 Task: Change the network throttling profile name of the network throttling profile "Slow 2G" to "Slow 2Ghz".
Action: Mouse moved to (1164, 35)
Screenshot: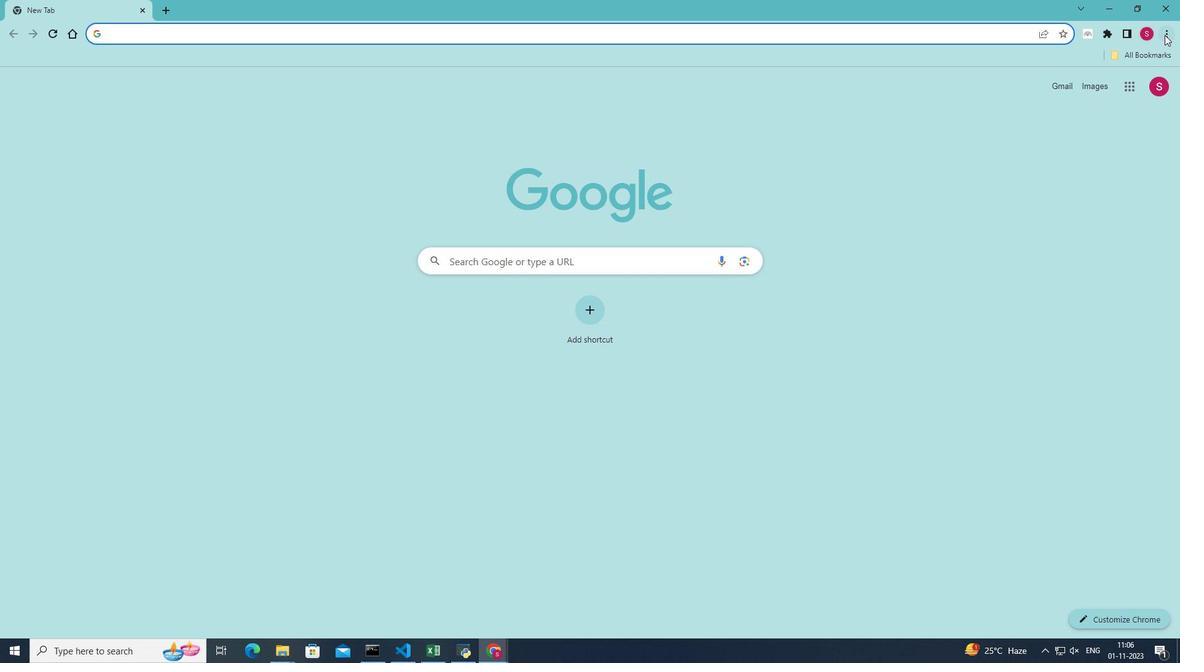 
Action: Mouse pressed left at (1164, 35)
Screenshot: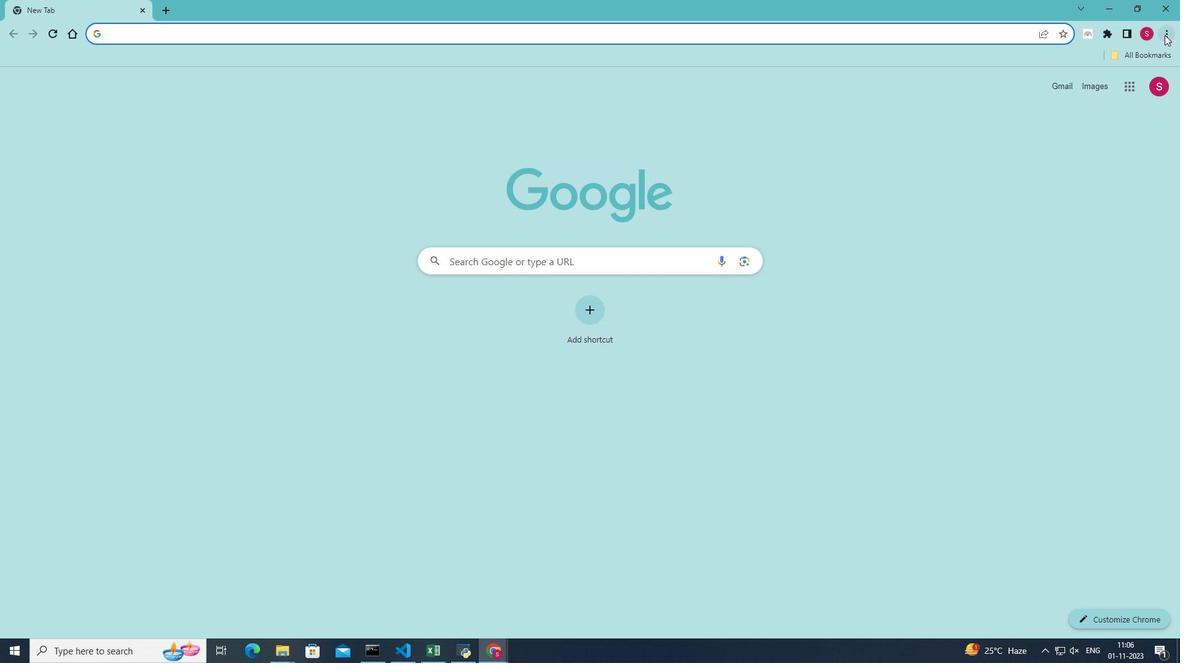 
Action: Mouse moved to (1048, 221)
Screenshot: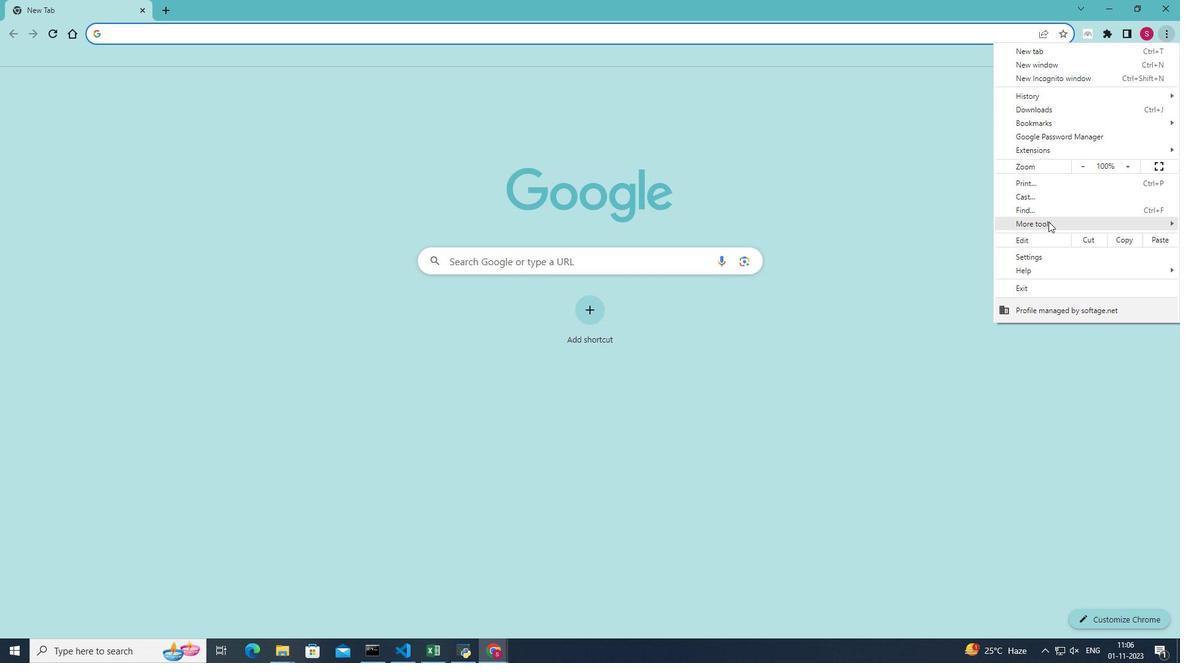 
Action: Mouse pressed left at (1048, 221)
Screenshot: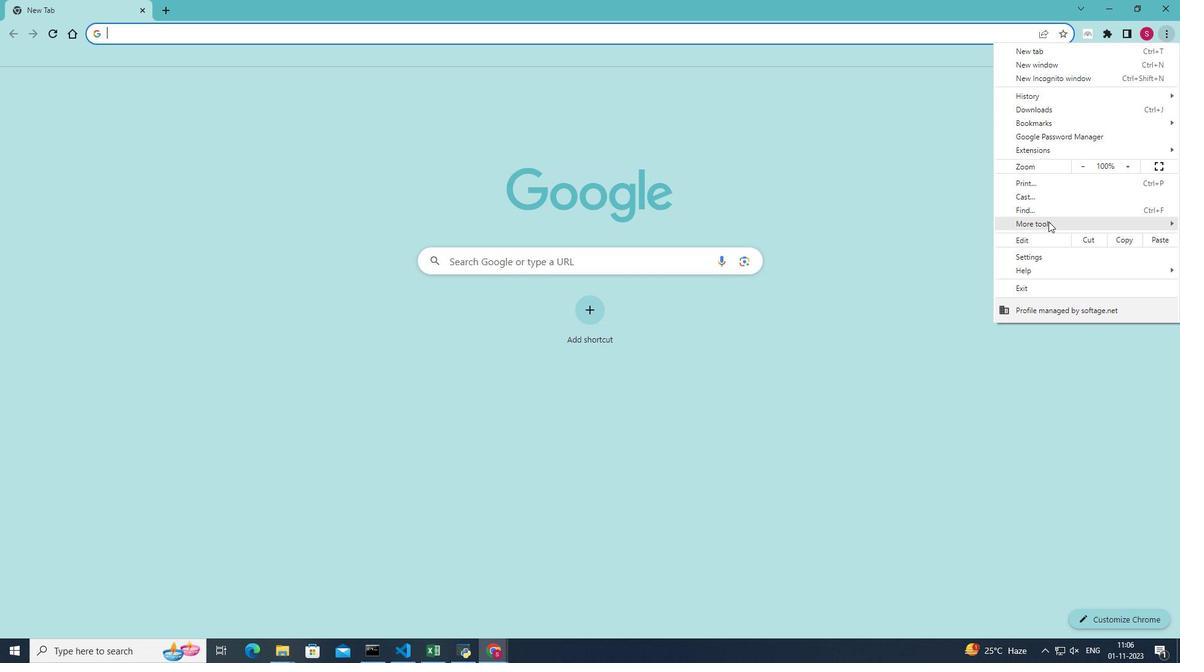 
Action: Mouse moved to (915, 311)
Screenshot: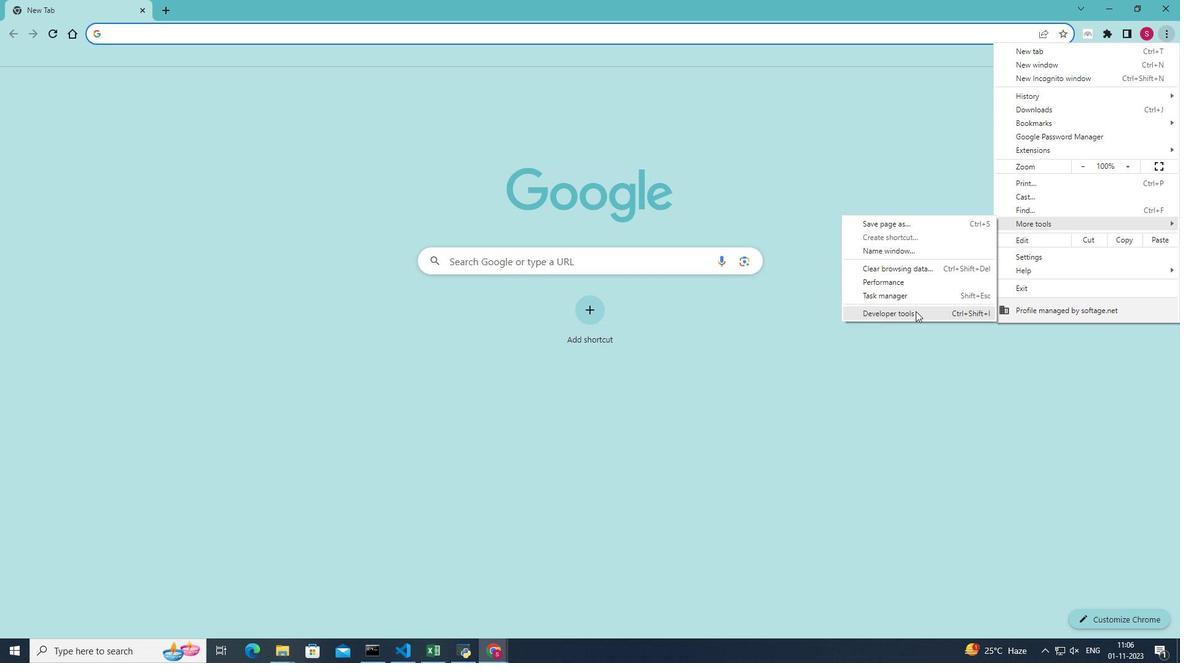 
Action: Mouse pressed left at (915, 311)
Screenshot: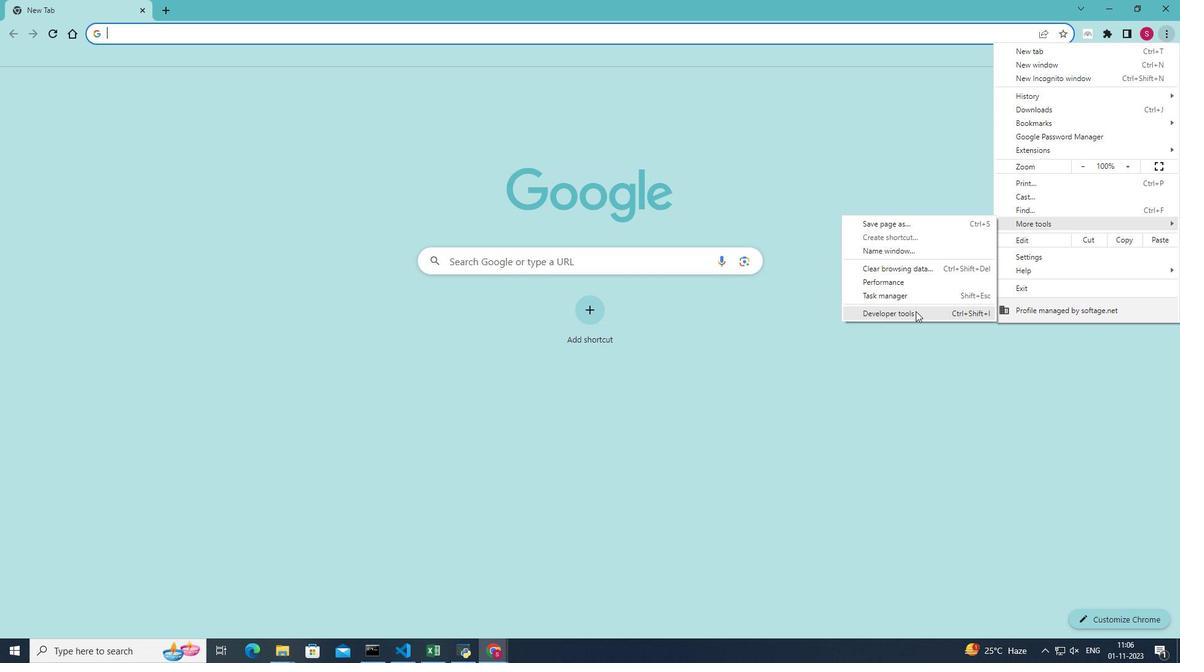 
Action: Mouse moved to (1006, 74)
Screenshot: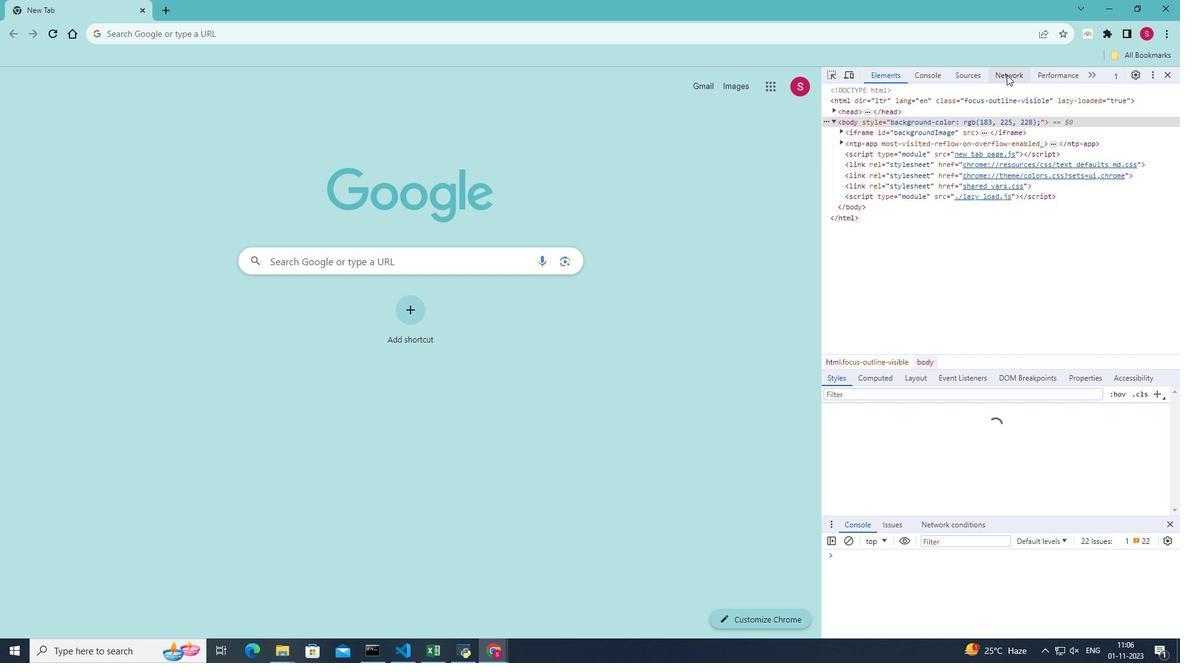 
Action: Mouse pressed left at (1006, 74)
Screenshot: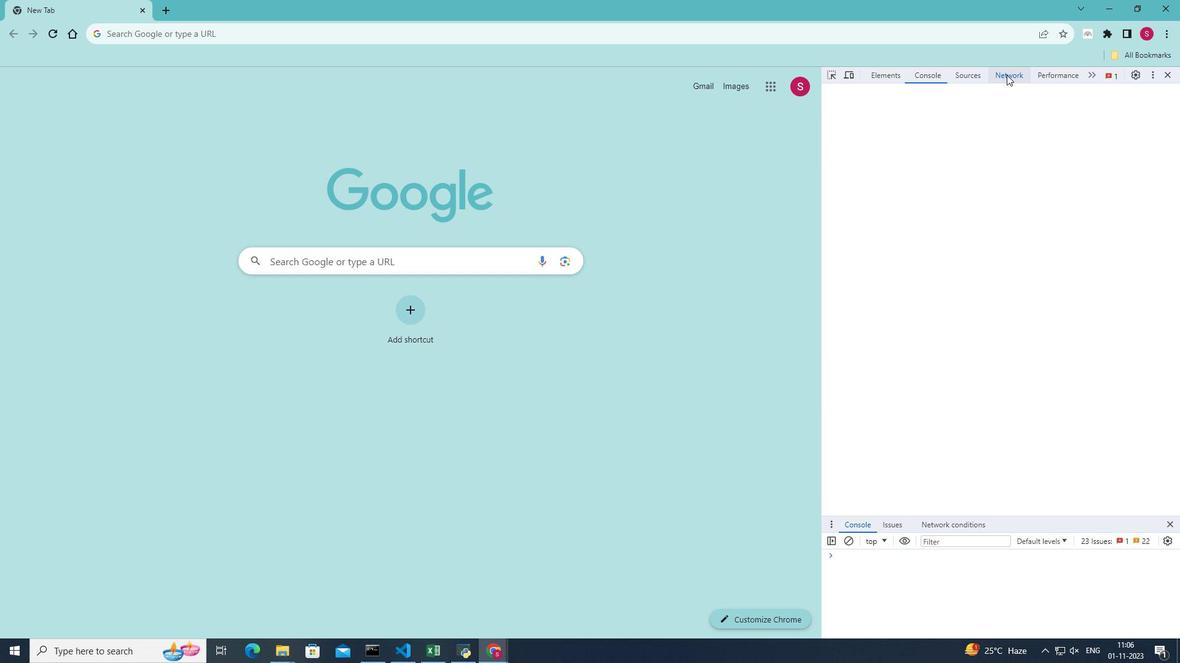 
Action: Mouse moved to (1100, 90)
Screenshot: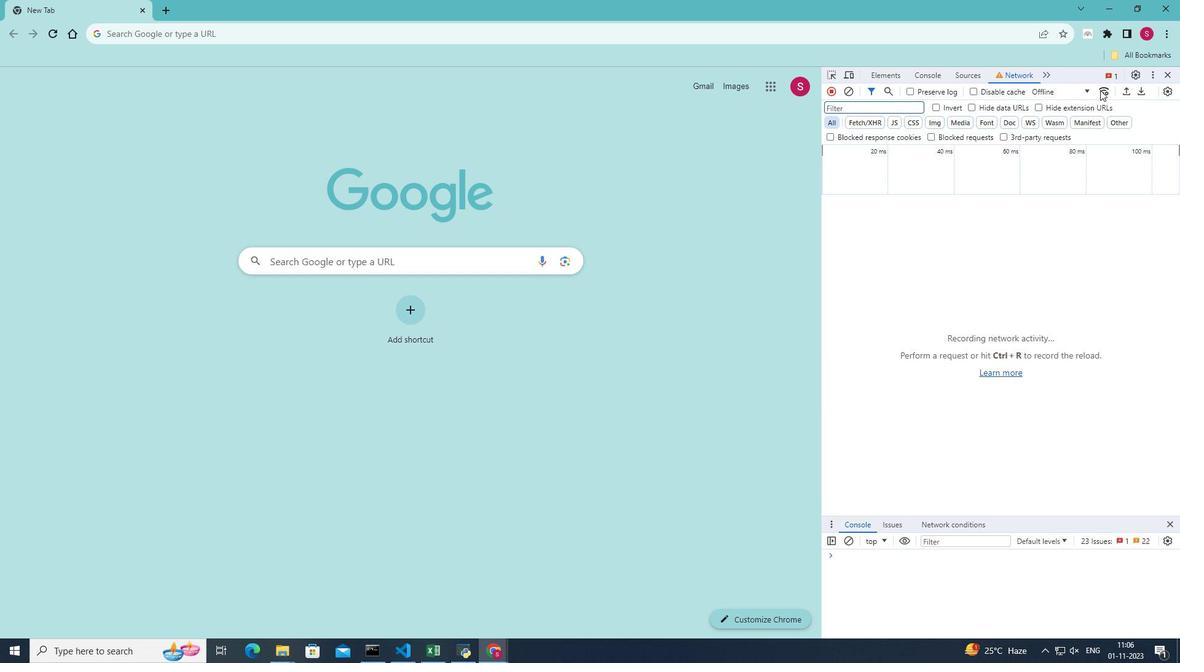 
Action: Mouse pressed left at (1100, 90)
Screenshot: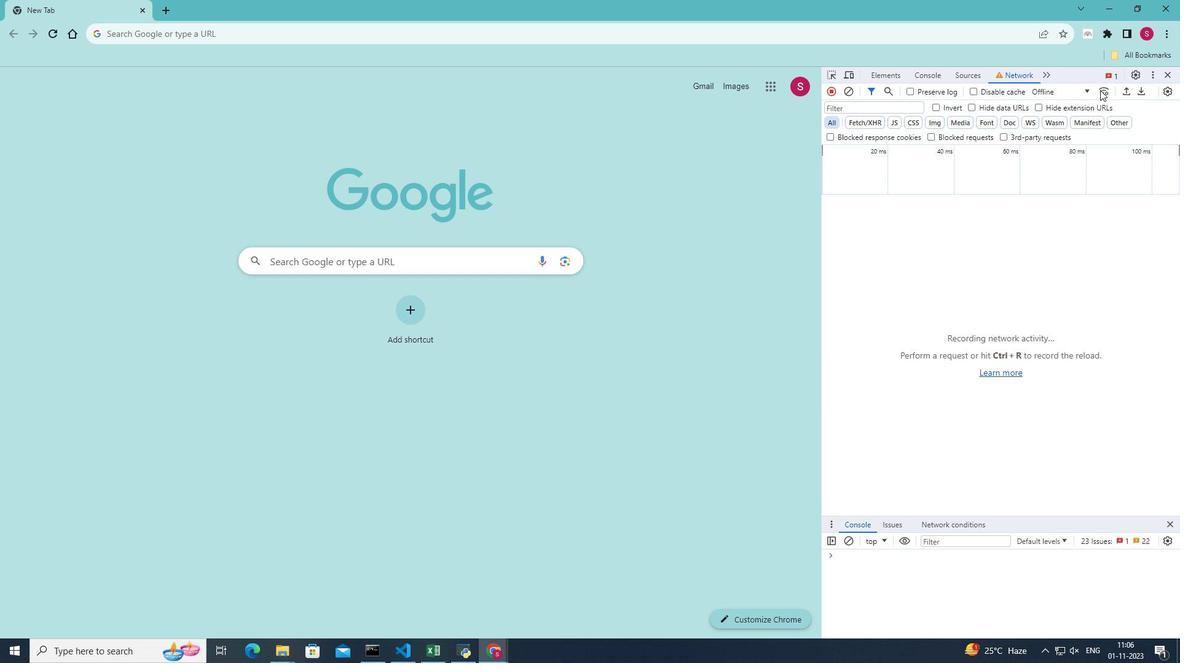 
Action: Mouse moved to (1055, 578)
Screenshot: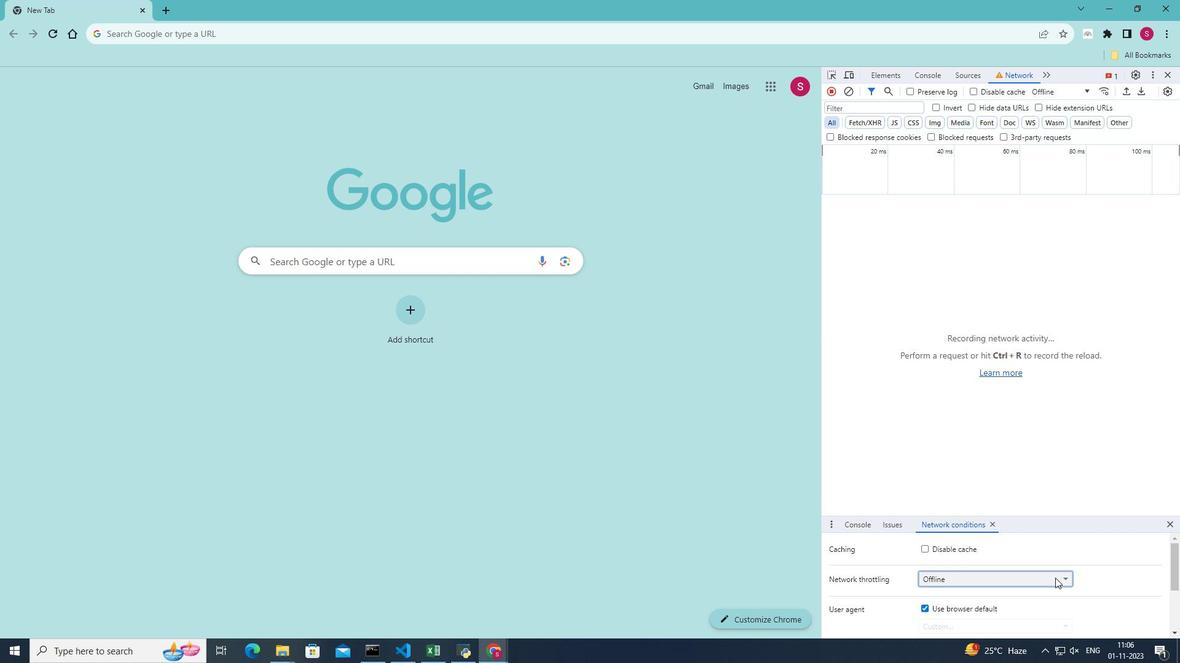 
Action: Mouse pressed left at (1055, 578)
Screenshot: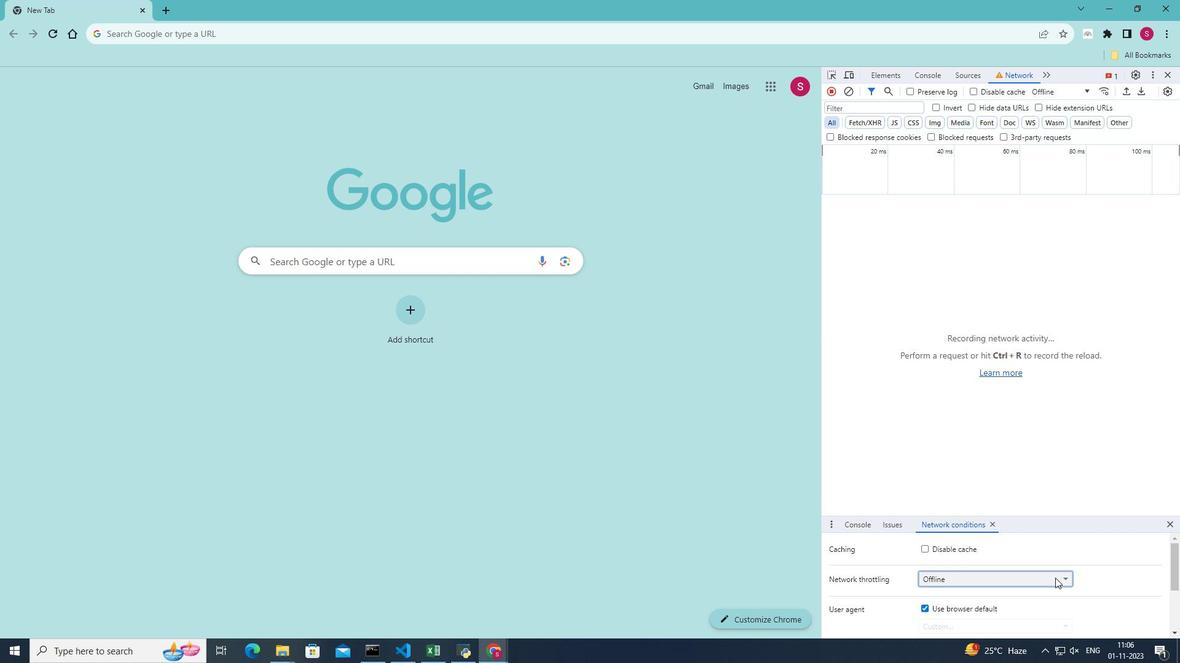 
Action: Mouse moved to (944, 566)
Screenshot: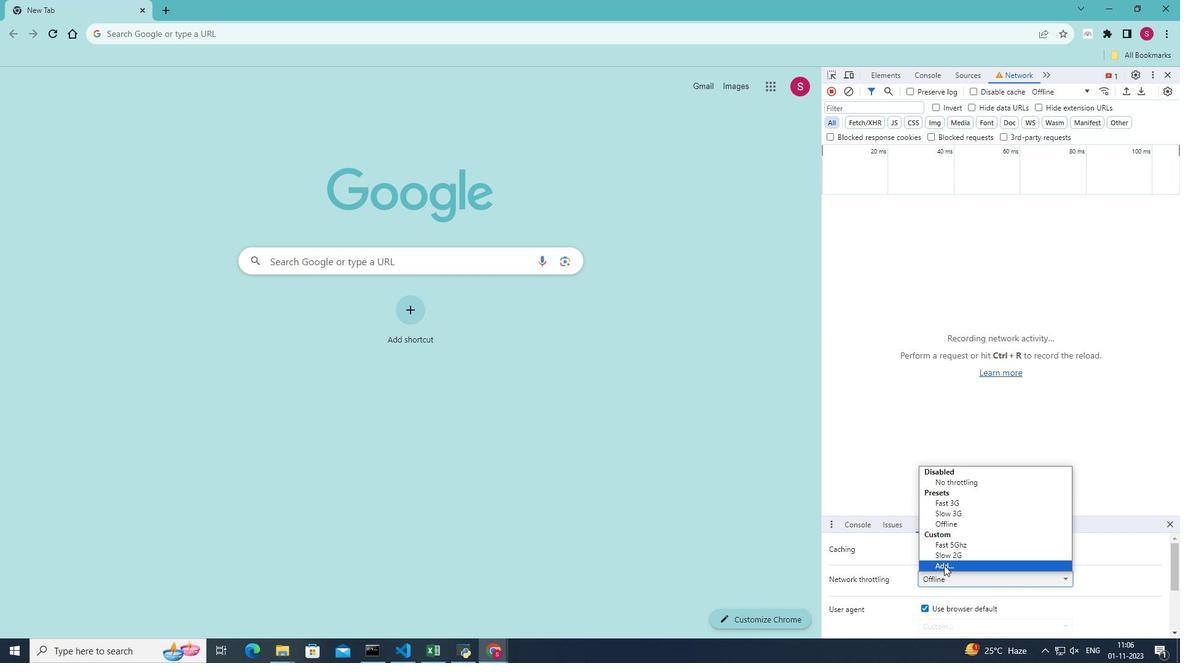 
Action: Mouse pressed left at (944, 566)
Screenshot: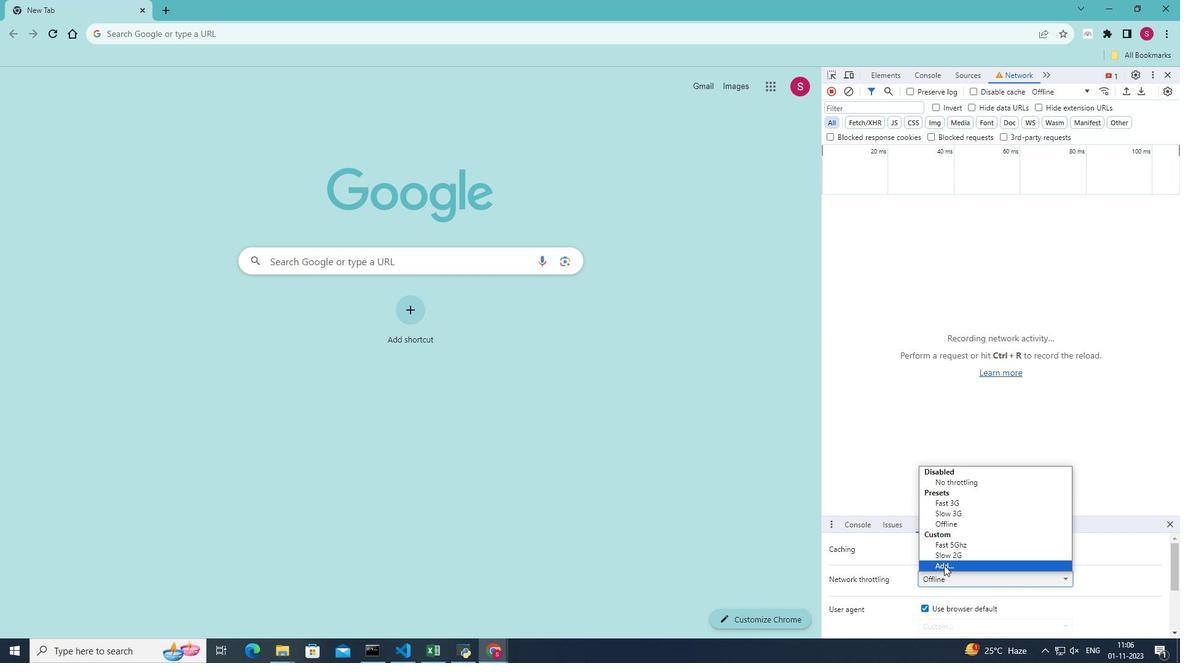 
Action: Mouse moved to (1143, 161)
Screenshot: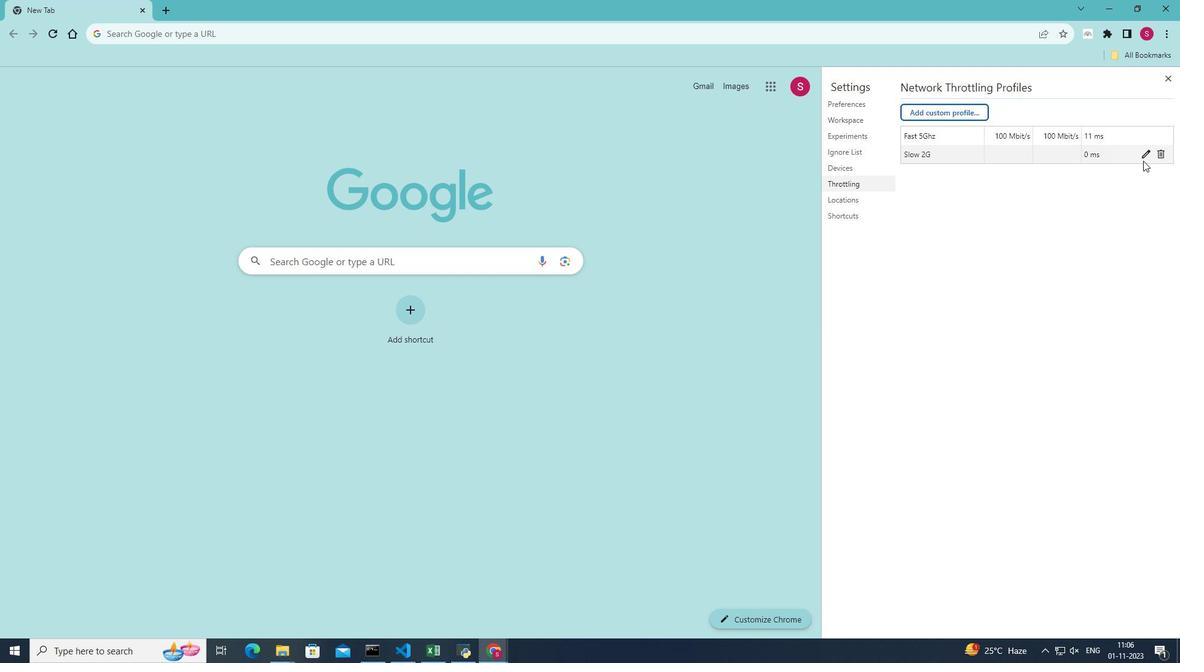 
Action: Mouse pressed left at (1143, 161)
Screenshot: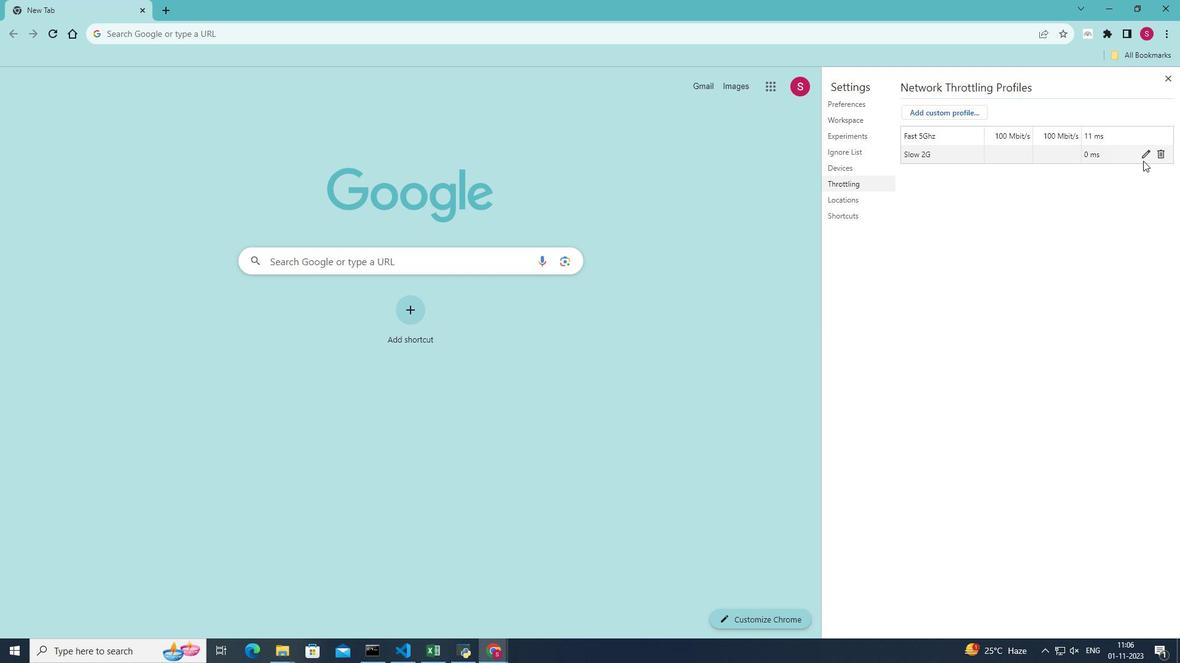 
Action: Mouse moved to (948, 170)
Screenshot: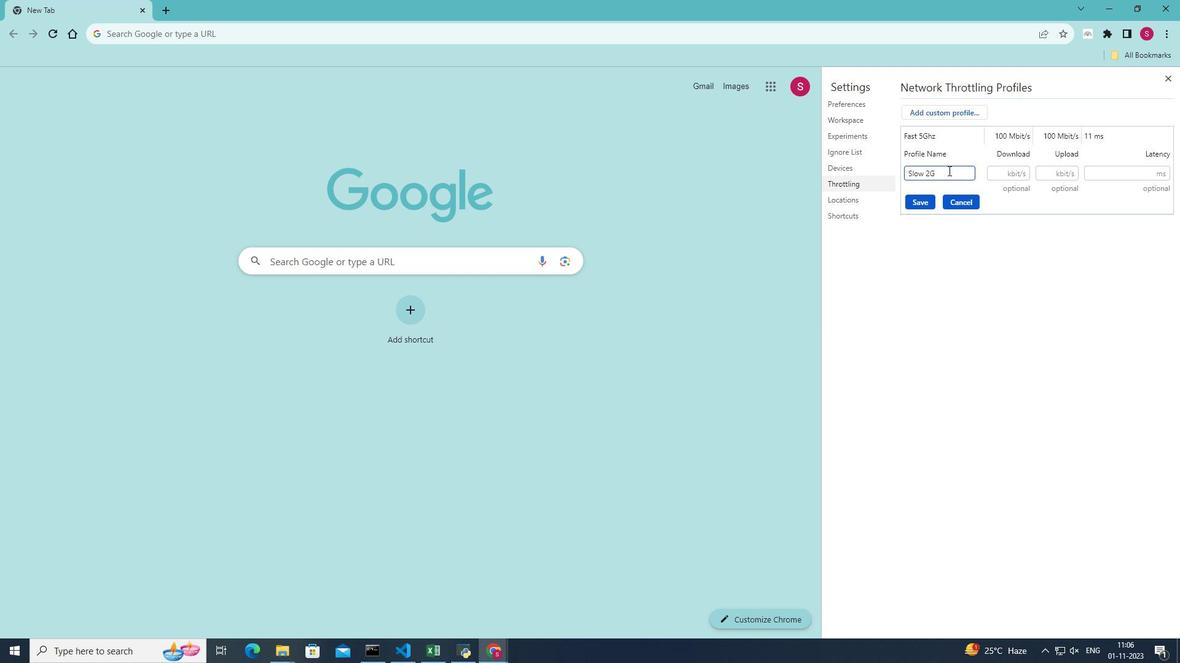 
Action: Mouse pressed left at (948, 170)
Screenshot: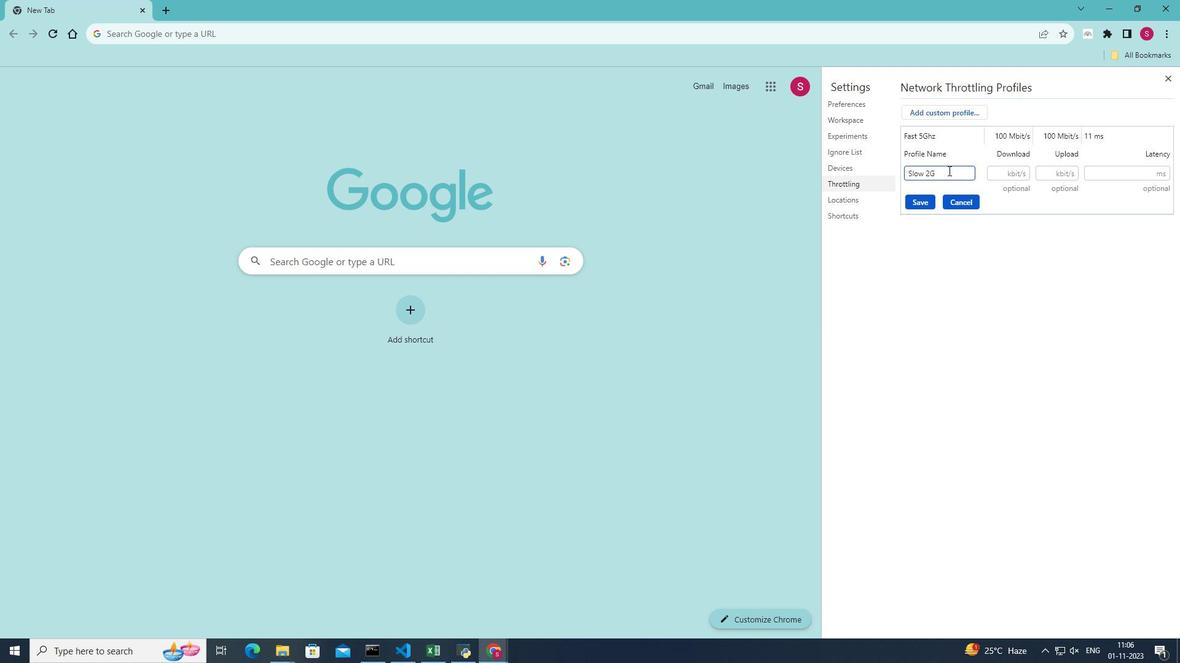 
Action: Mouse moved to (963, 178)
Screenshot: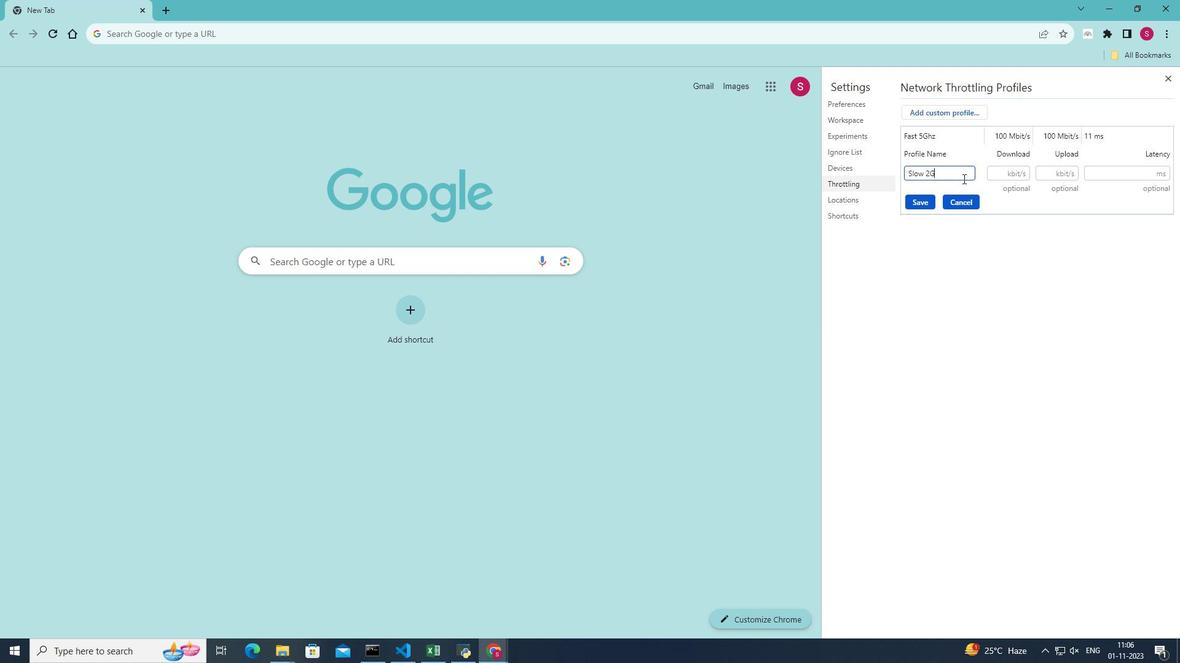
Action: Key pressed <Key.backspace><Key.backspace><Key.backspace><Key.backspace><Key.backspace><Key.backspace><Key.backspace><Key.backspace><Key.backspace><Key.backspace><Key.backspace><Key.backspace><Key.backspace><Key.backspace><Key.backspace><Key.backspace><Key.shift><Key.shift><Key.shift><Key.shift>Slow<Key.space>2<Key.shift><Key.shift><Key.shift><Key.shift><Key.shift><Key.shift><Key.shift><Key.shift><Key.shift><Key.shift><Key.shift><Key.shift><Key.shift><Key.shift><Key.shift><Key.shift><Key.shift><Key.shift><Key.shift><Key.shift><Key.shift><Key.shift><Key.shift><Key.shift>Ghz
Screenshot: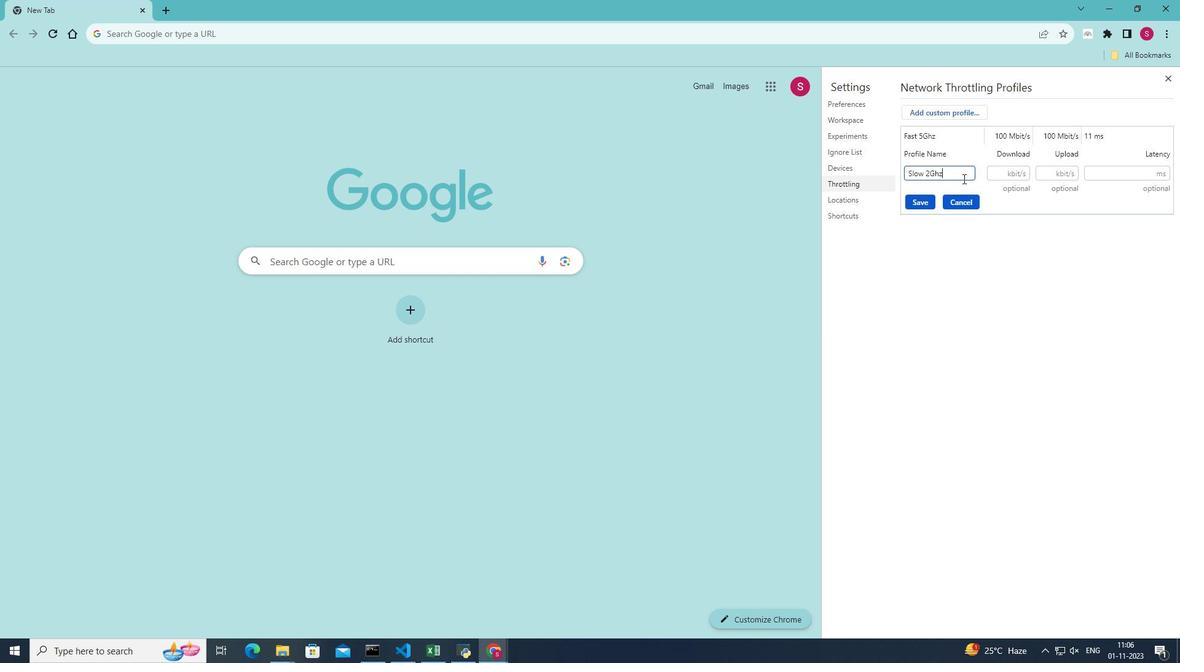 
Action: Mouse moved to (926, 204)
Screenshot: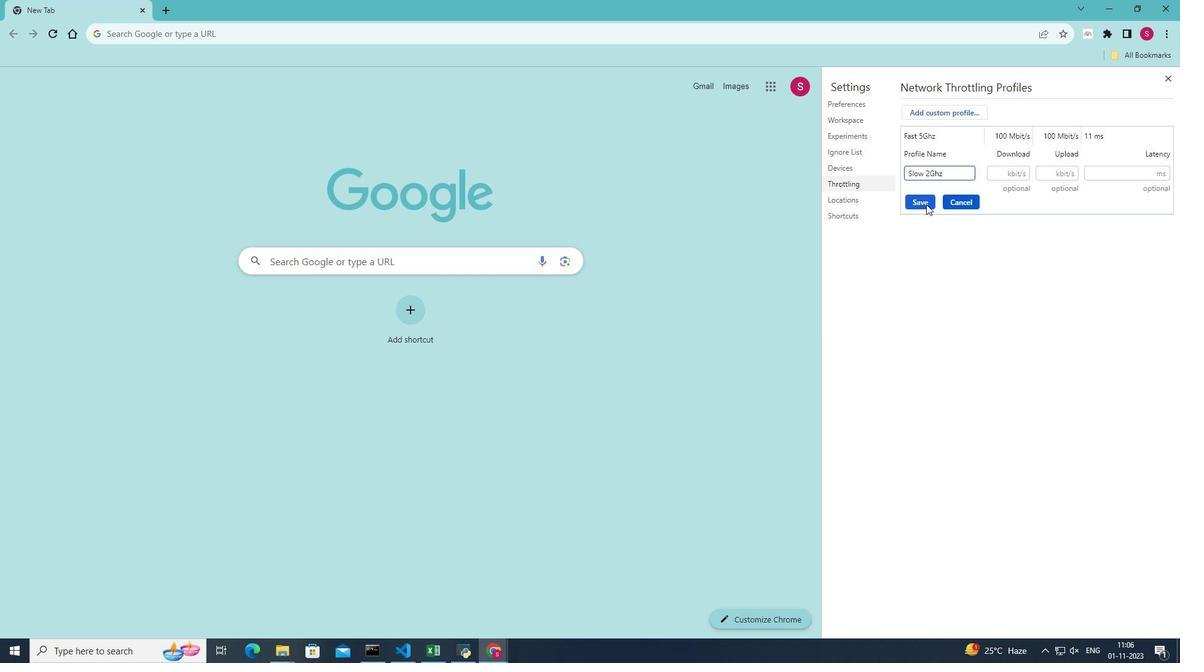 
Action: Mouse pressed left at (926, 204)
Screenshot: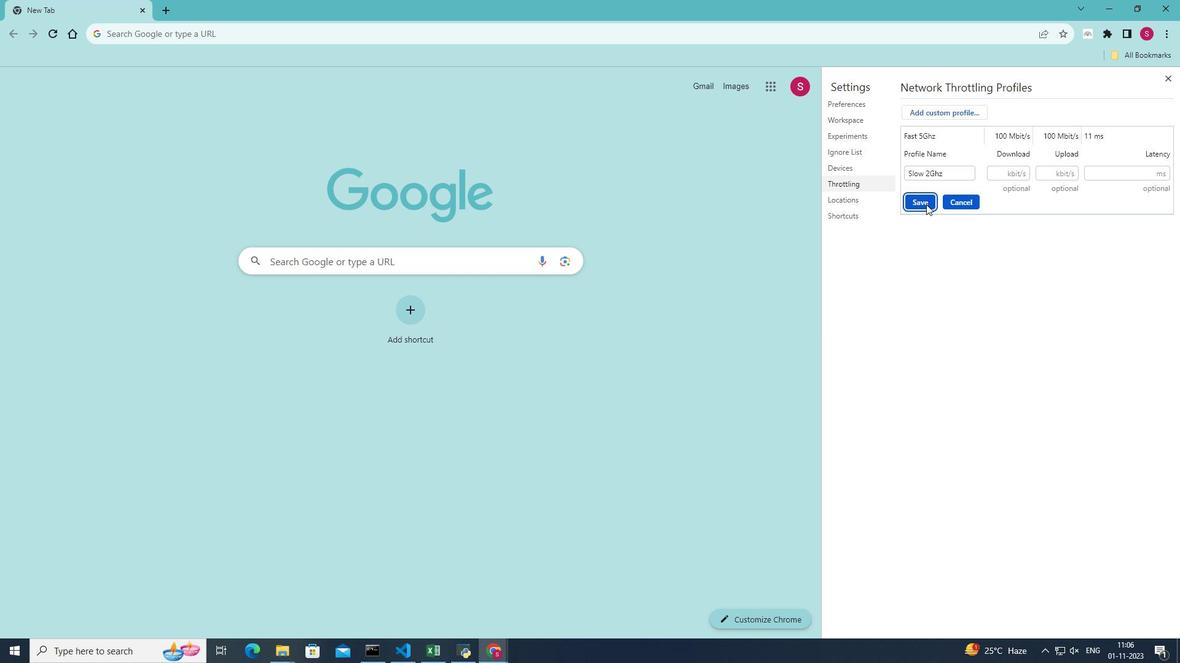 
Action: Mouse moved to (926, 204)
Screenshot: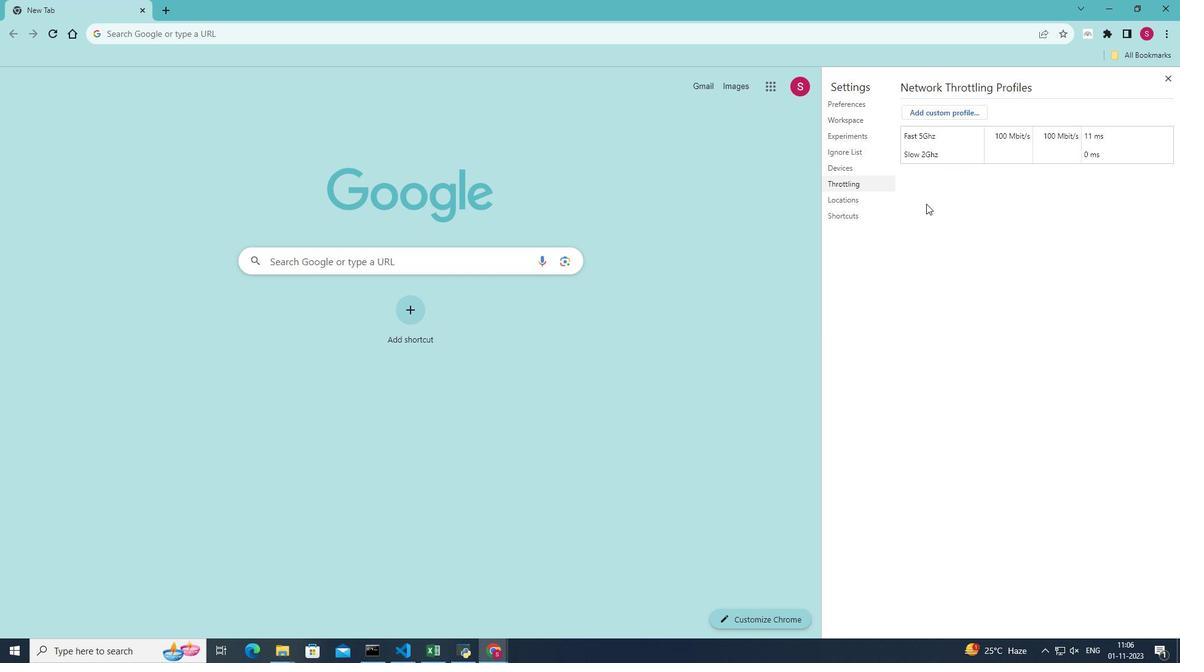 
